 Task: Set "Default tune setting used" for "H.264/MPEG-4 Part 10/AVC encoder (x264 10-bit)" to grain.
Action: Mouse moved to (92, 12)
Screenshot: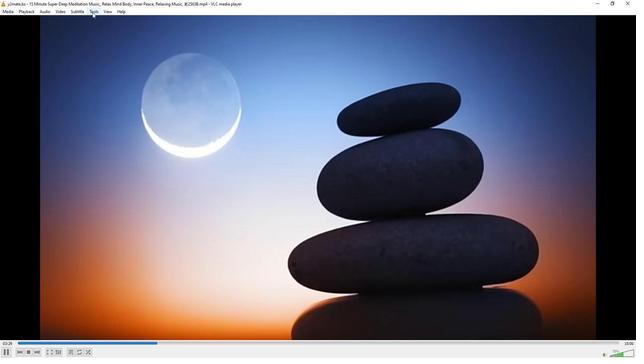 
Action: Mouse pressed left at (92, 12)
Screenshot: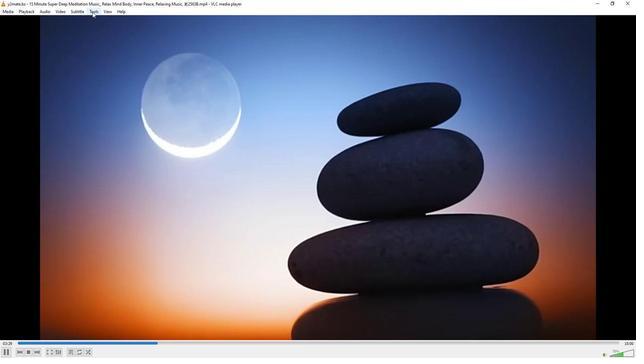 
Action: Mouse moved to (110, 92)
Screenshot: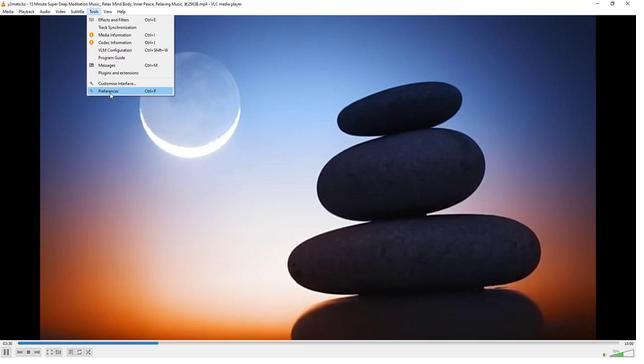
Action: Mouse pressed left at (110, 92)
Screenshot: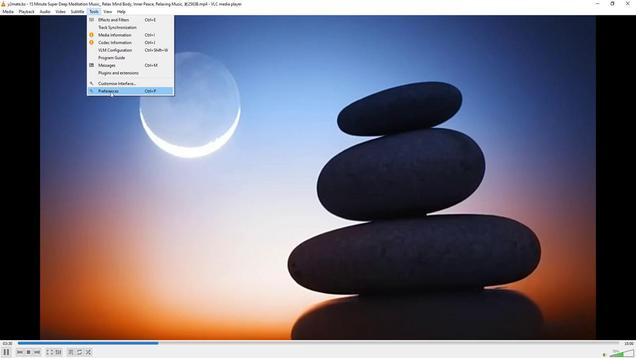 
Action: Mouse moved to (210, 292)
Screenshot: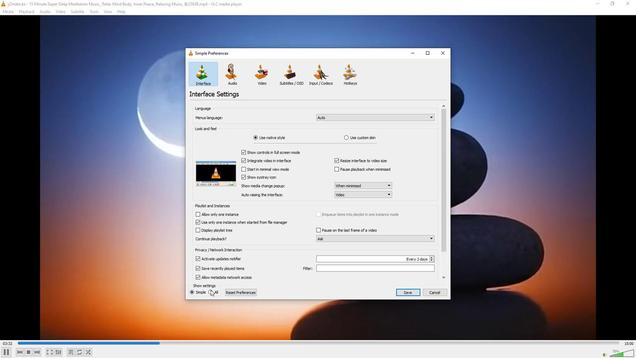 
Action: Mouse pressed left at (210, 292)
Screenshot: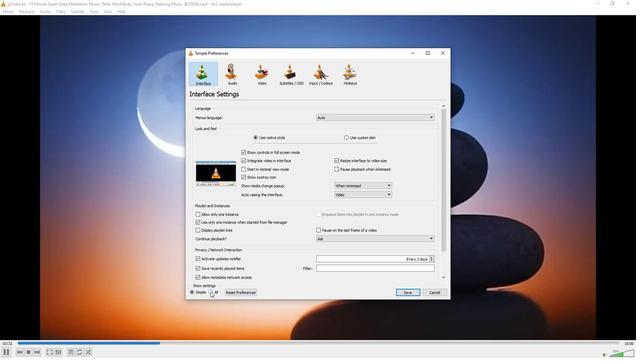 
Action: Mouse moved to (201, 224)
Screenshot: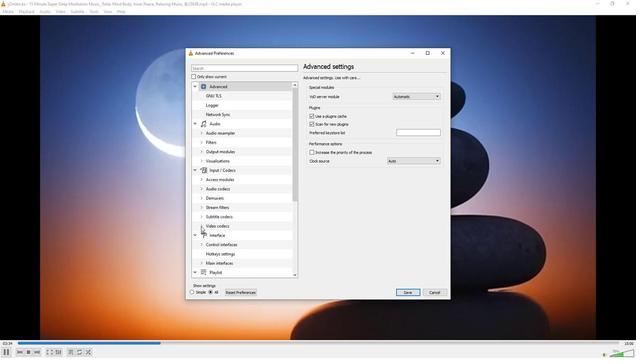 
Action: Mouse pressed left at (201, 224)
Screenshot: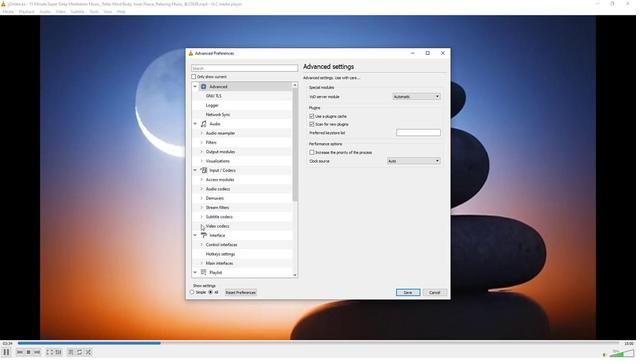 
Action: Mouse moved to (214, 268)
Screenshot: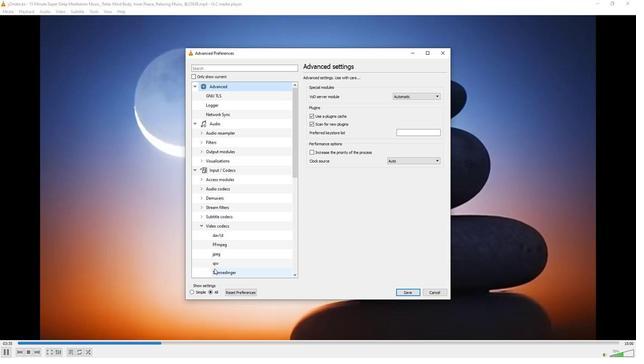 
Action: Mouse scrolled (214, 267) with delta (0, 0)
Screenshot: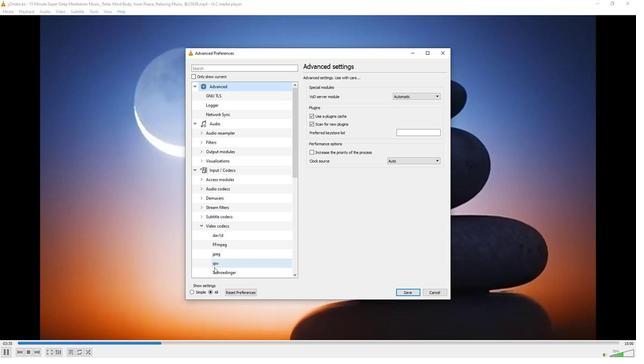 
Action: Mouse scrolled (214, 267) with delta (0, 0)
Screenshot: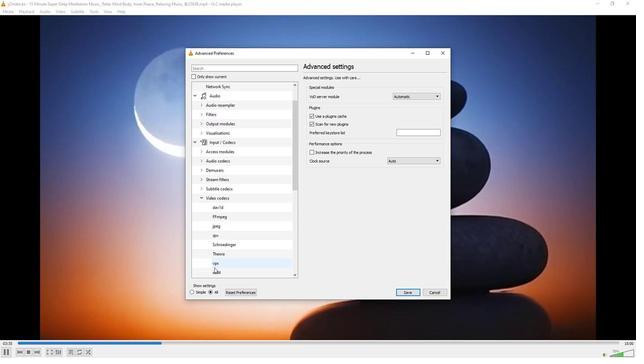 
Action: Mouse moved to (215, 252)
Screenshot: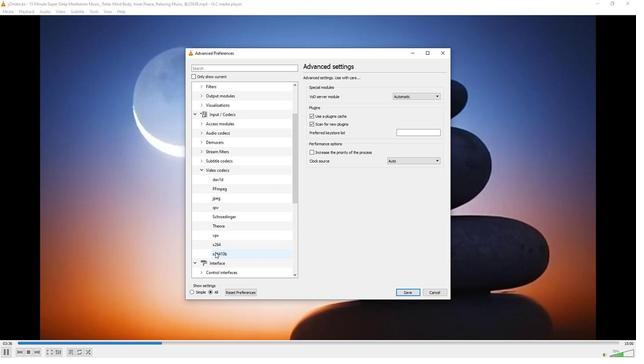 
Action: Mouse pressed left at (215, 252)
Screenshot: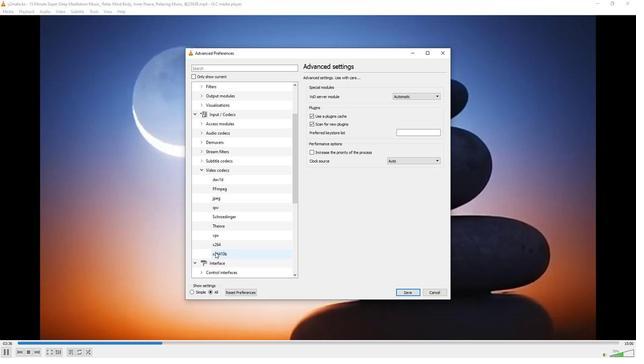 
Action: Mouse moved to (320, 223)
Screenshot: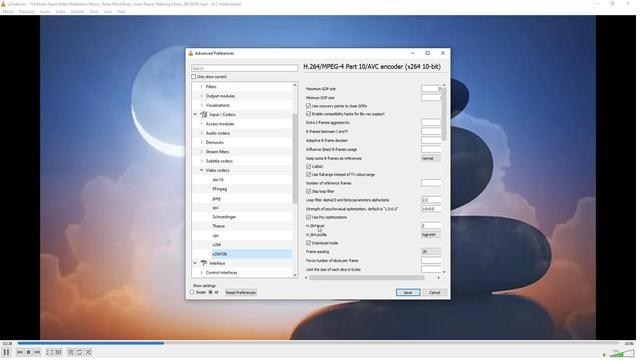 
Action: Mouse scrolled (320, 223) with delta (0, 0)
Screenshot: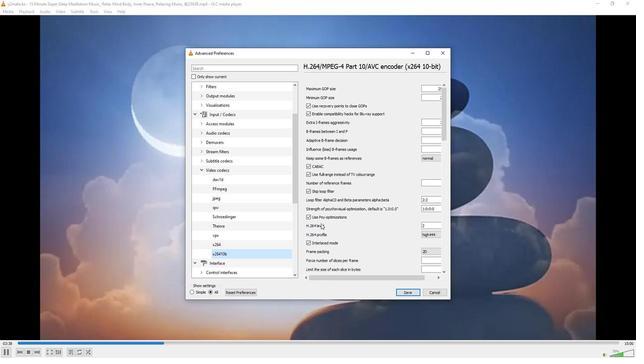 
Action: Mouse scrolled (320, 223) with delta (0, 0)
Screenshot: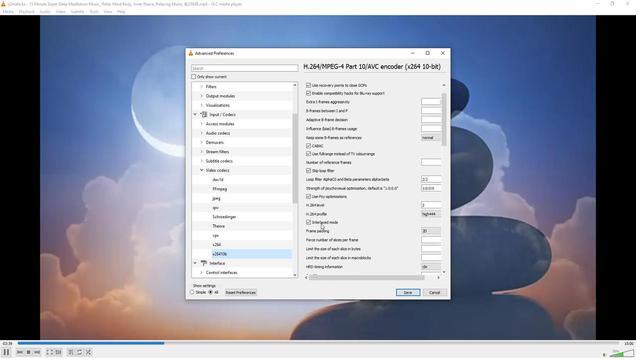 
Action: Mouse scrolled (320, 223) with delta (0, 0)
Screenshot: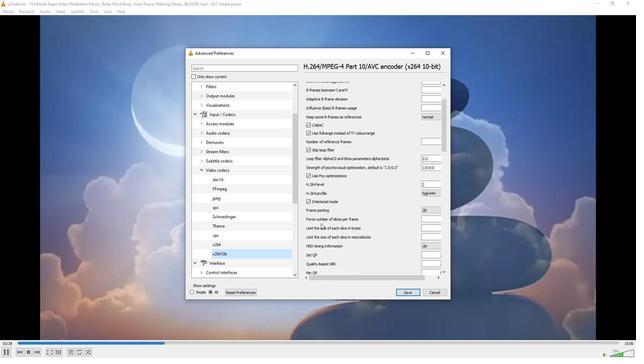 
Action: Mouse scrolled (320, 223) with delta (0, 0)
Screenshot: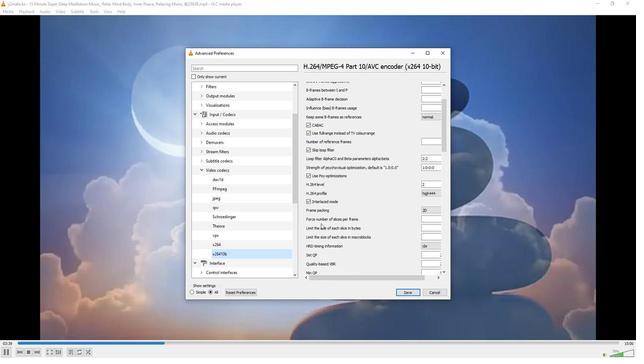 
Action: Mouse moved to (320, 224)
Screenshot: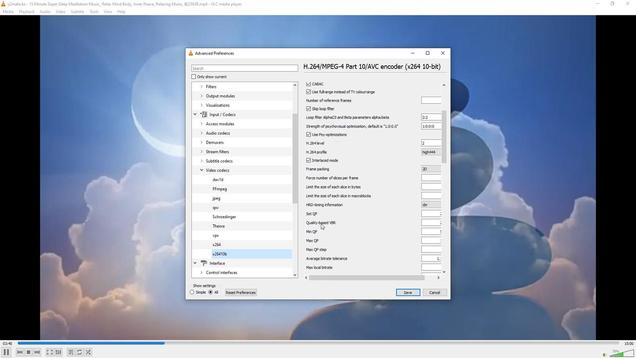 
Action: Mouse scrolled (320, 224) with delta (0, 0)
Screenshot: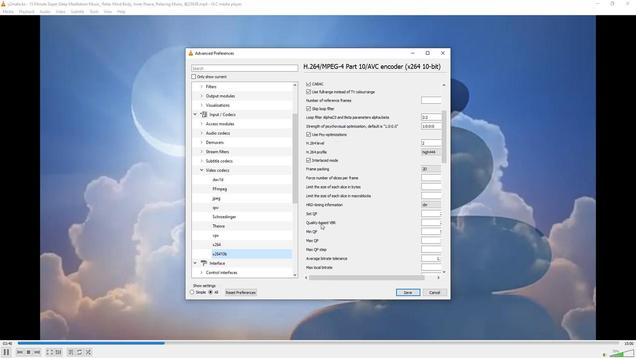 
Action: Mouse scrolled (320, 224) with delta (0, 0)
Screenshot: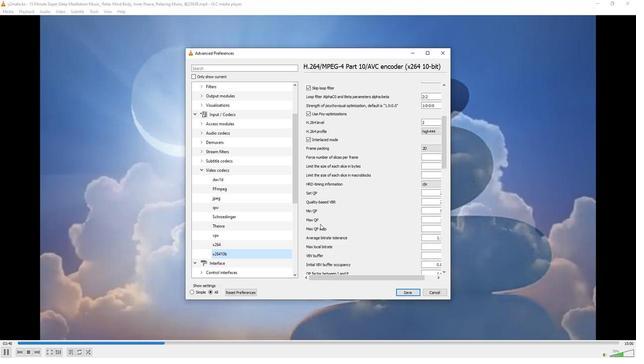 
Action: Mouse scrolled (320, 224) with delta (0, 0)
Screenshot: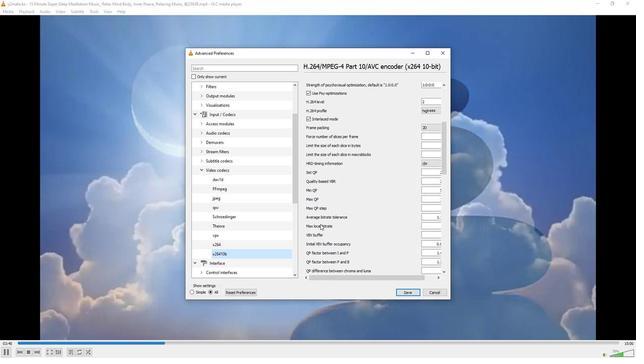 
Action: Mouse scrolled (320, 224) with delta (0, 0)
Screenshot: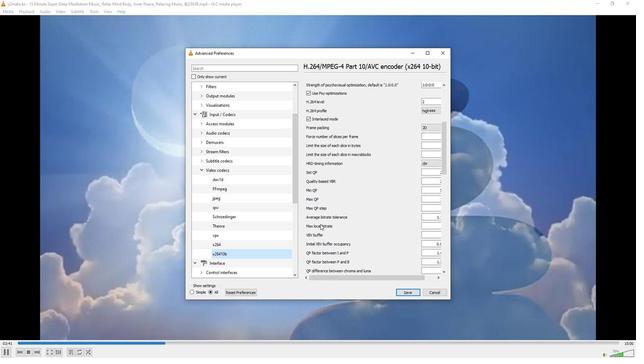 
Action: Mouse scrolled (320, 224) with delta (0, 0)
Screenshot: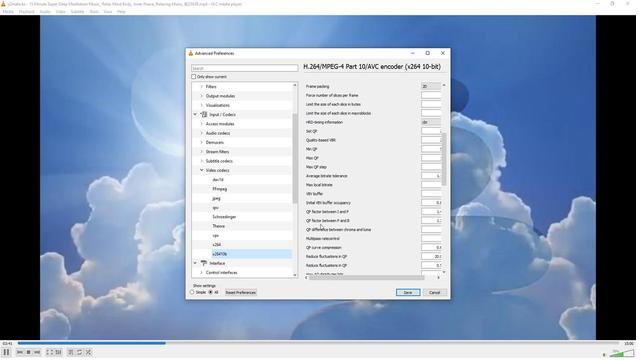 
Action: Mouse scrolled (320, 224) with delta (0, 0)
Screenshot: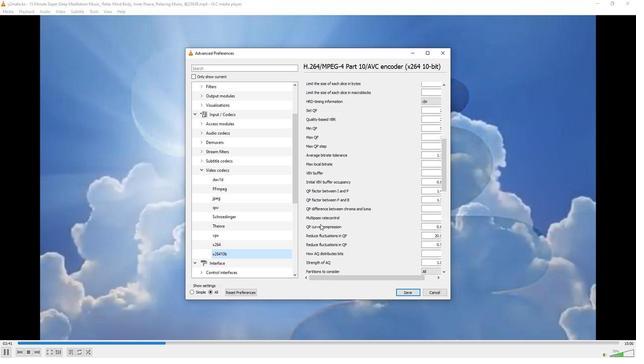 
Action: Mouse scrolled (320, 224) with delta (0, 0)
Screenshot: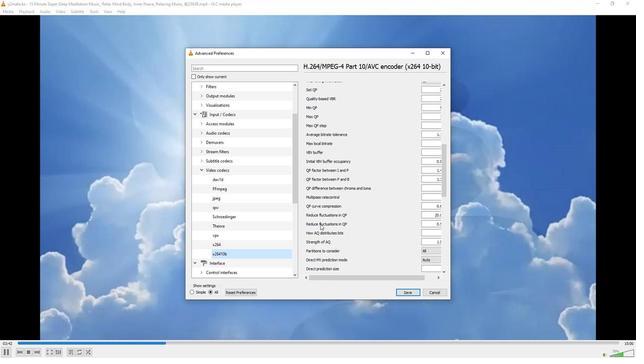 
Action: Mouse scrolled (320, 224) with delta (0, 0)
Screenshot: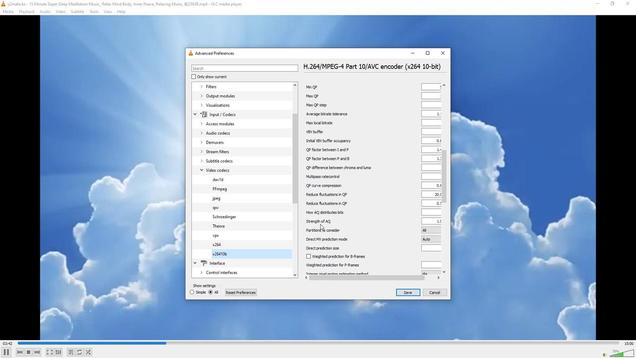 
Action: Mouse scrolled (320, 224) with delta (0, 0)
Screenshot: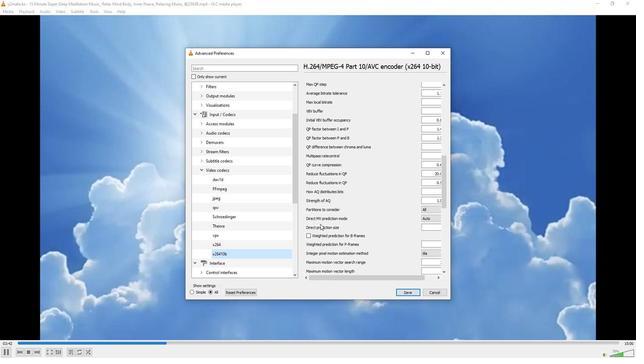 
Action: Mouse scrolled (320, 224) with delta (0, 0)
Screenshot: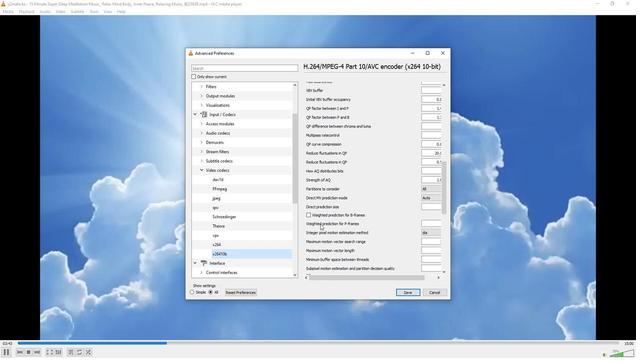 
Action: Mouse scrolled (320, 224) with delta (0, 0)
Screenshot: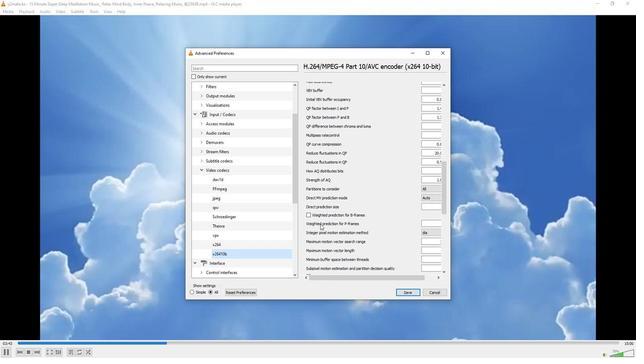 
Action: Mouse scrolled (320, 224) with delta (0, 0)
Screenshot: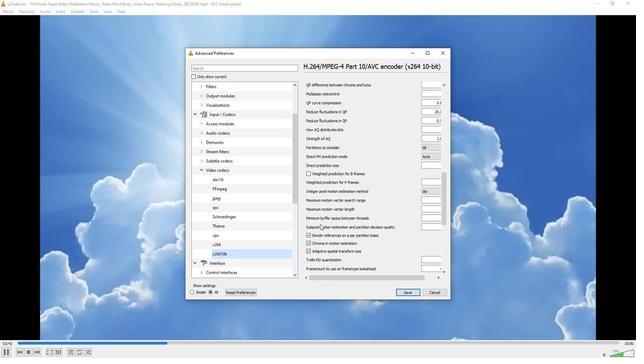 
Action: Mouse scrolled (320, 224) with delta (0, 0)
Screenshot: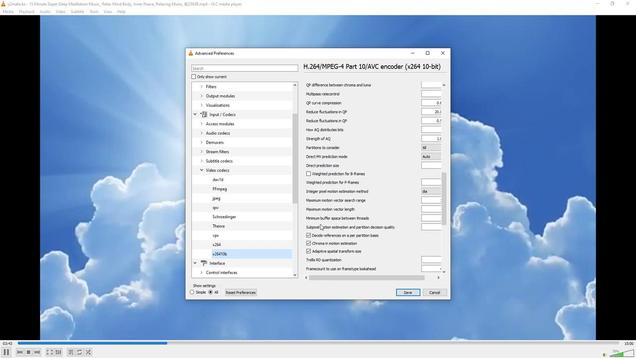 
Action: Mouse scrolled (320, 224) with delta (0, 0)
Screenshot: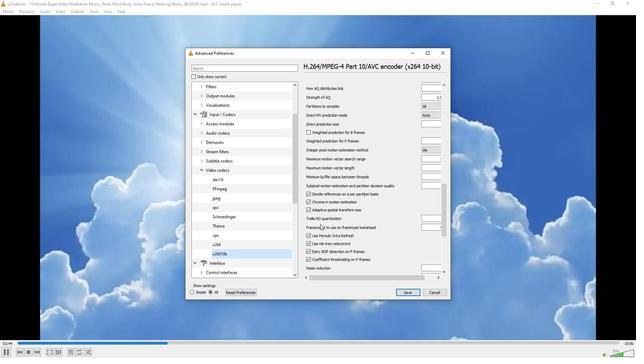 
Action: Mouse scrolled (320, 224) with delta (0, 0)
Screenshot: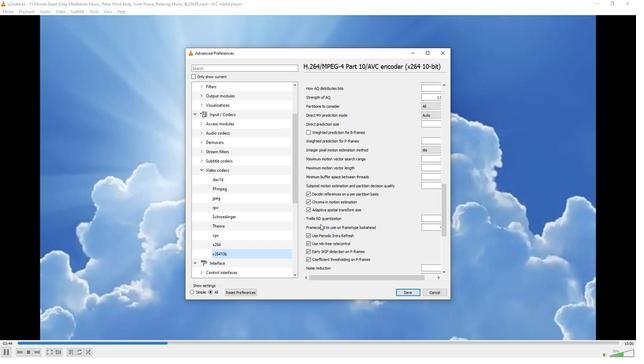 
Action: Mouse scrolled (320, 224) with delta (0, 0)
Screenshot: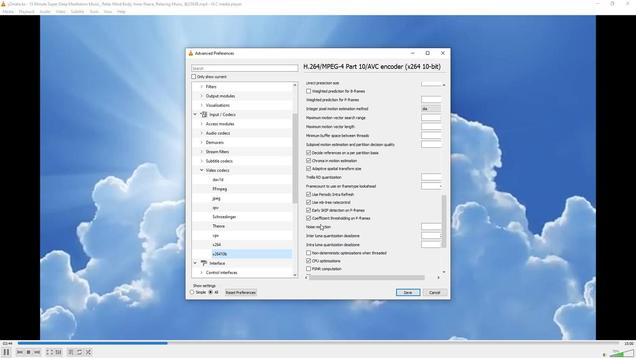 
Action: Mouse scrolled (320, 224) with delta (0, 0)
Screenshot: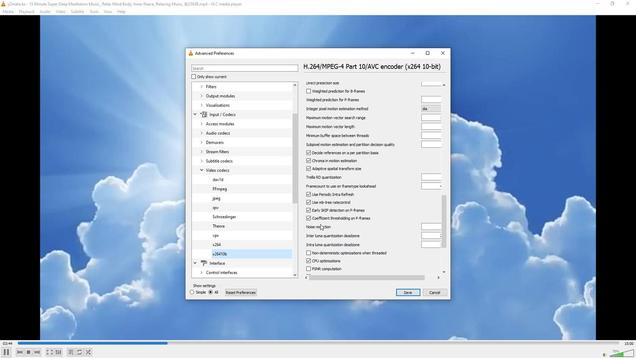 
Action: Mouse scrolled (320, 224) with delta (0, 0)
Screenshot: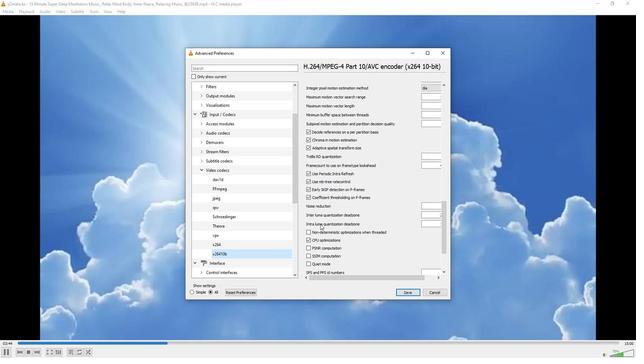 
Action: Mouse scrolled (320, 224) with delta (0, 0)
Screenshot: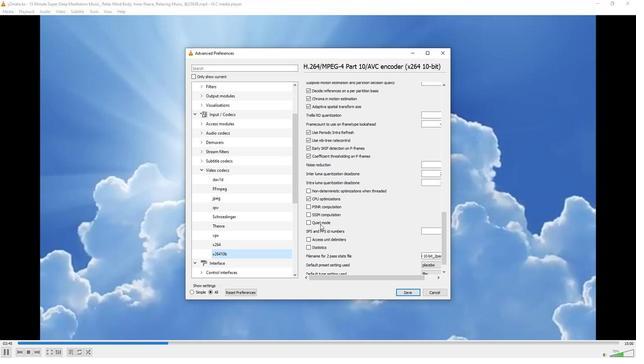 
Action: Mouse scrolled (320, 224) with delta (0, 0)
Screenshot: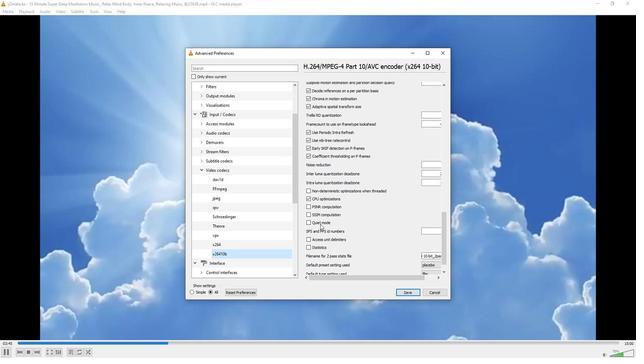 
Action: Mouse moved to (428, 258)
Screenshot: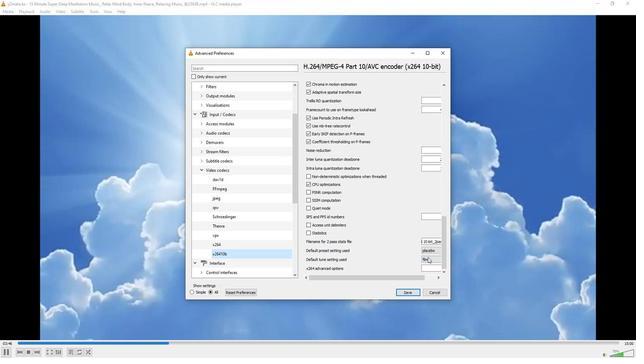 
Action: Mouse pressed left at (428, 258)
Screenshot: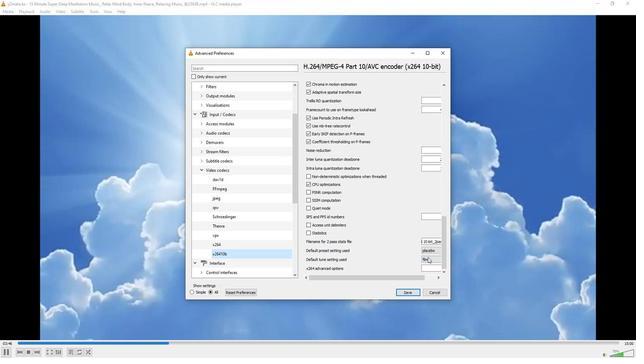 
Action: Mouse moved to (429, 272)
Screenshot: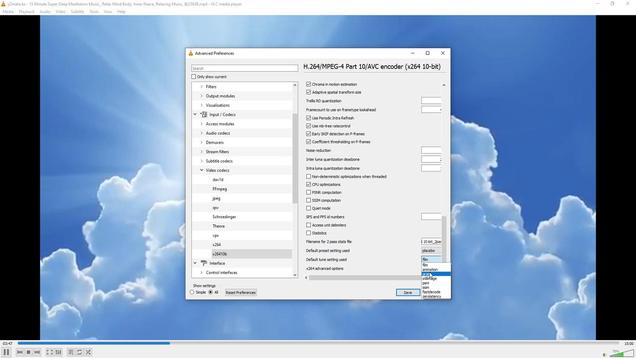 
Action: Mouse pressed left at (429, 272)
Screenshot: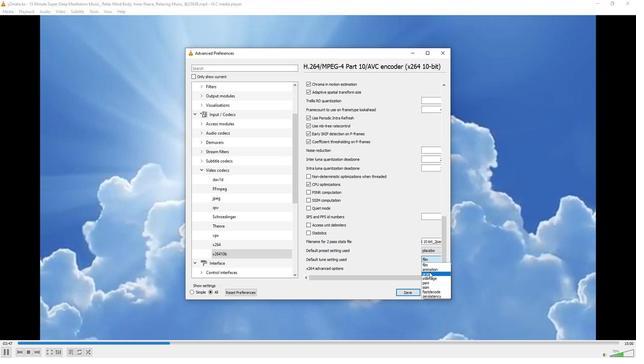 
